 Task: Create List Legal in Board Software Development to Workspace Analytics. Create List HR in Board Creative Project Management to Workspace Analytics. Create List Vacations in Board Employee Talent Acquisition and Retention to Workspace Analytics
Action: Mouse moved to (77, 397)
Screenshot: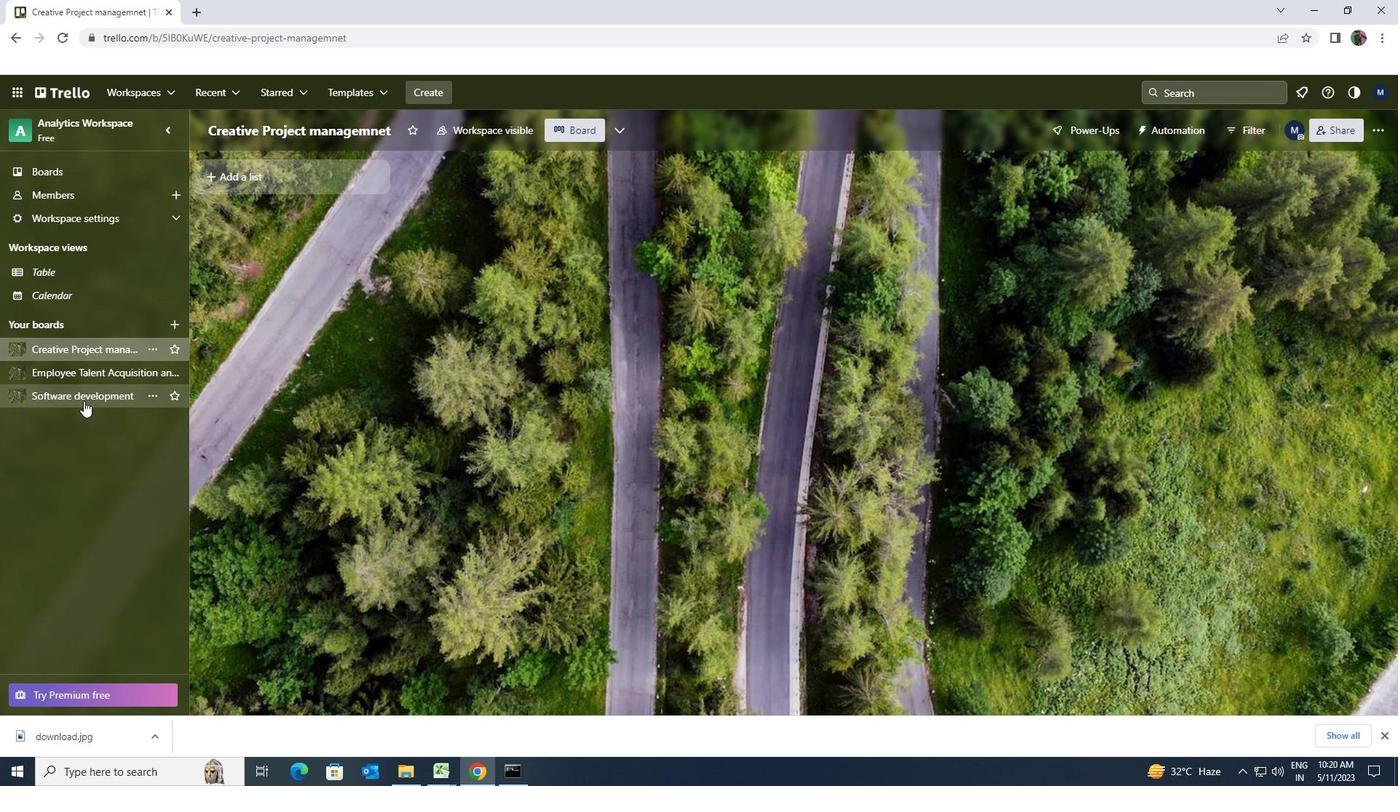 
Action: Mouse pressed left at (77, 397)
Screenshot: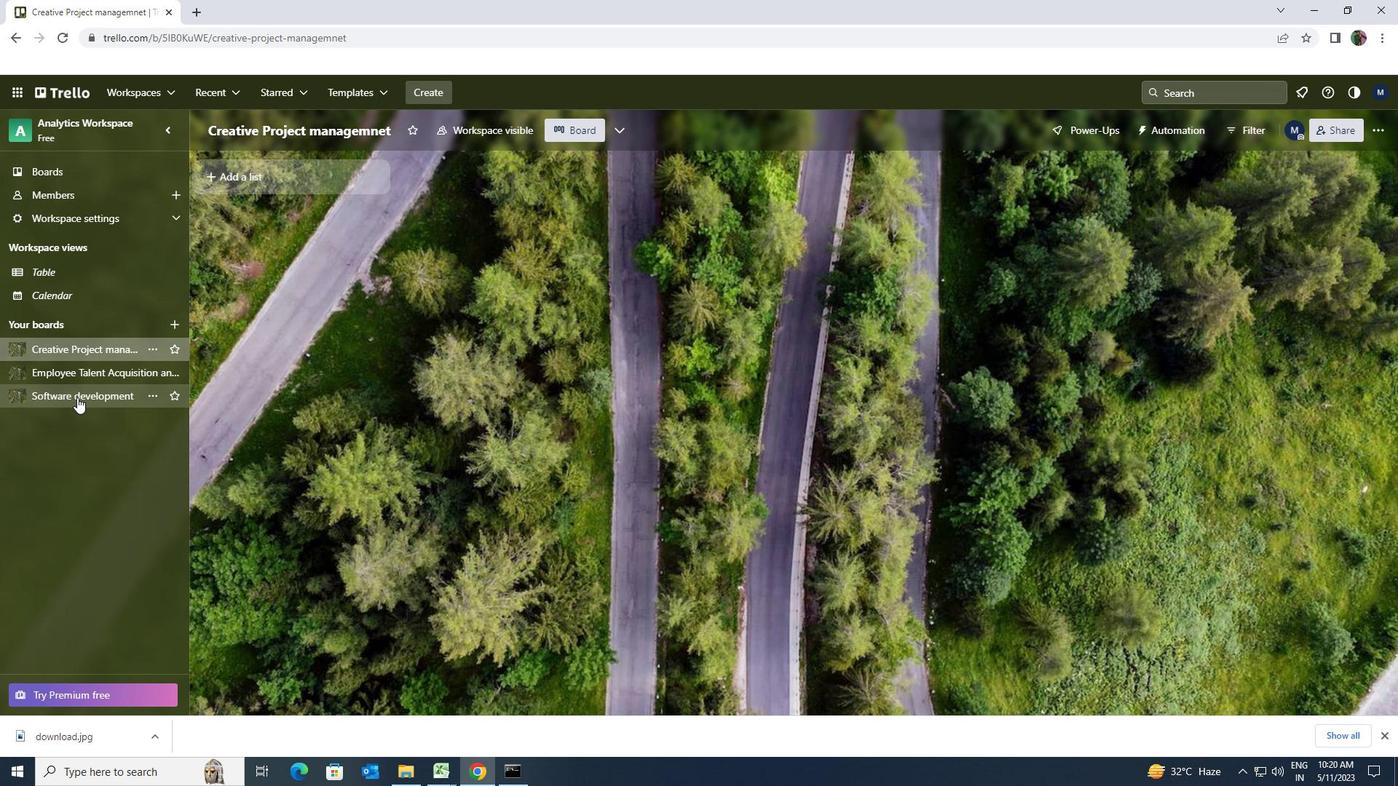 
Action: Mouse moved to (241, 186)
Screenshot: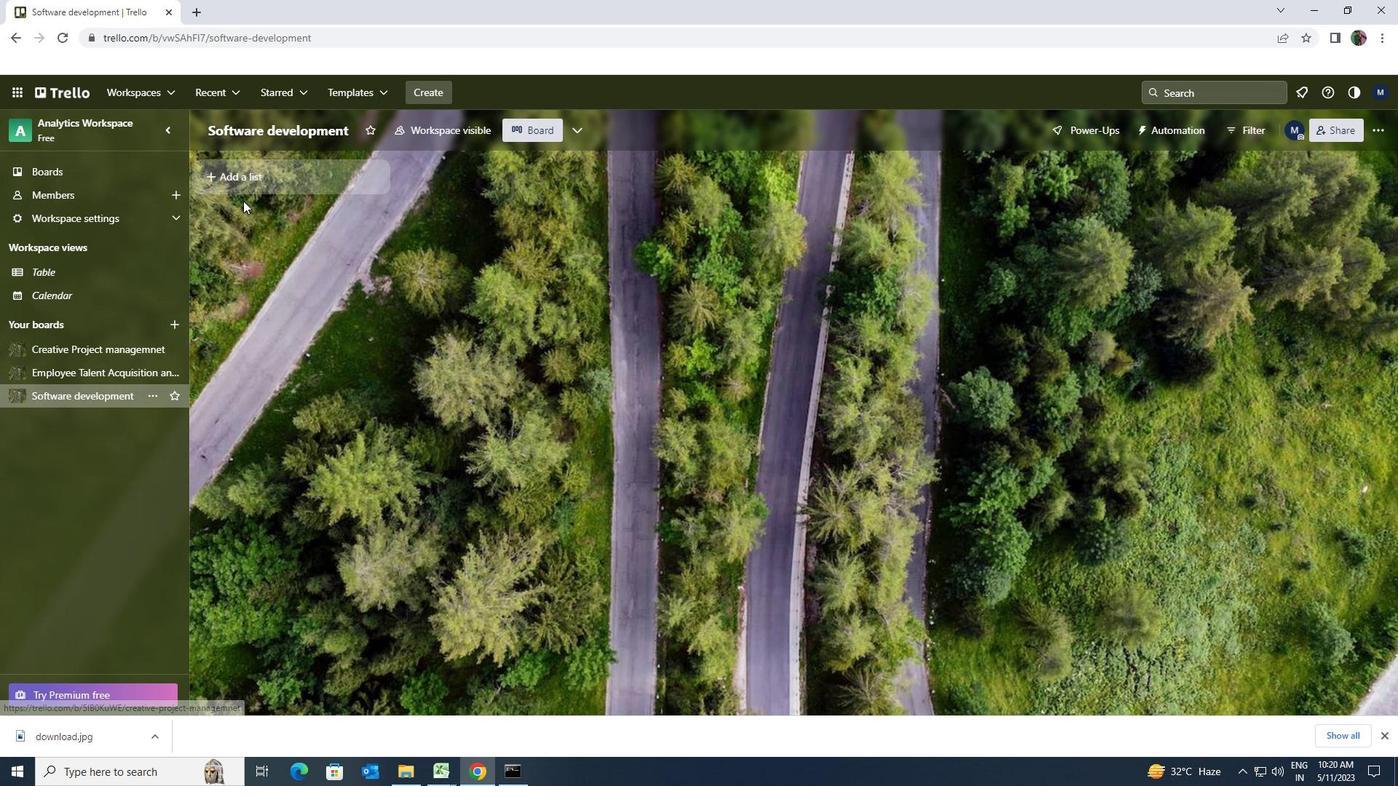 
Action: Mouse pressed left at (241, 186)
Screenshot: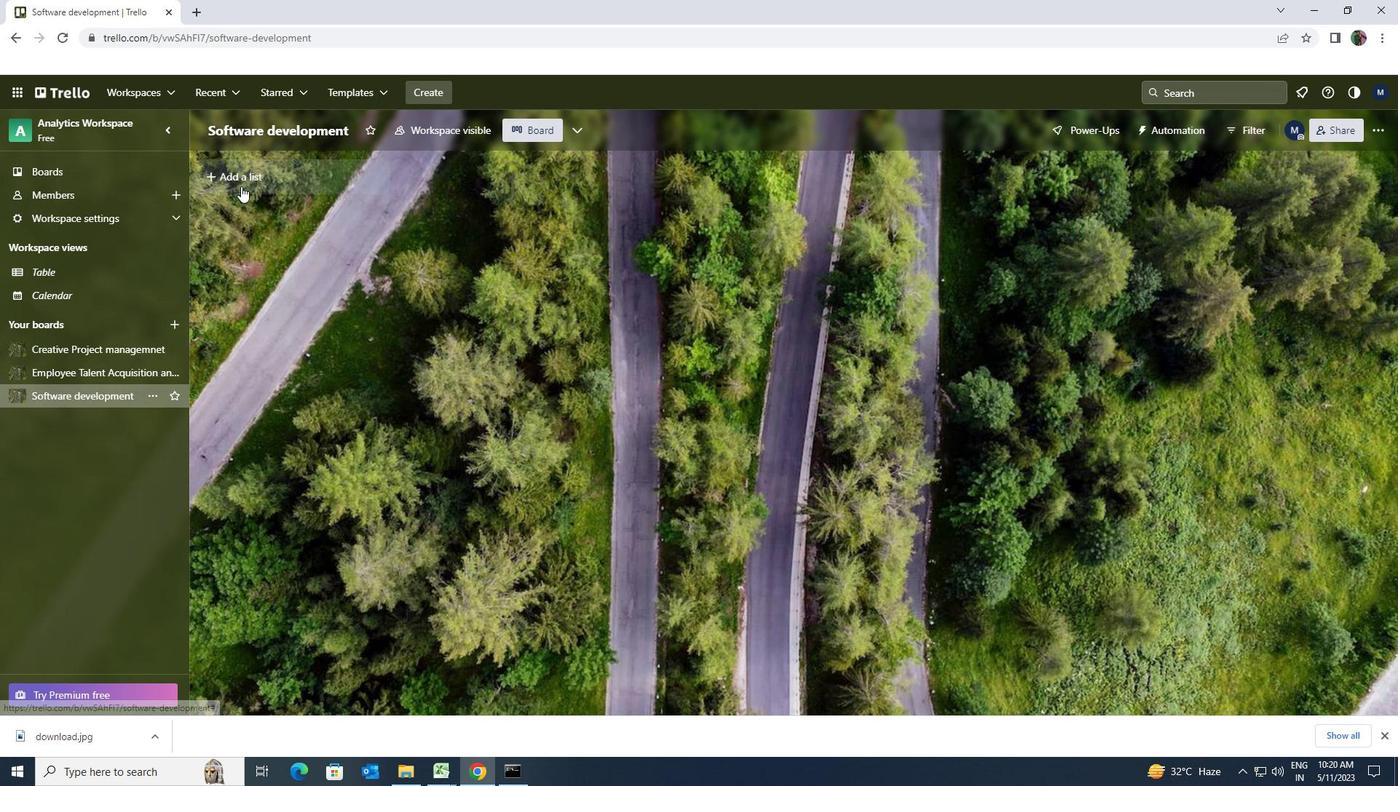 
Action: Key pressed <Key.shift>LEGAL
Screenshot: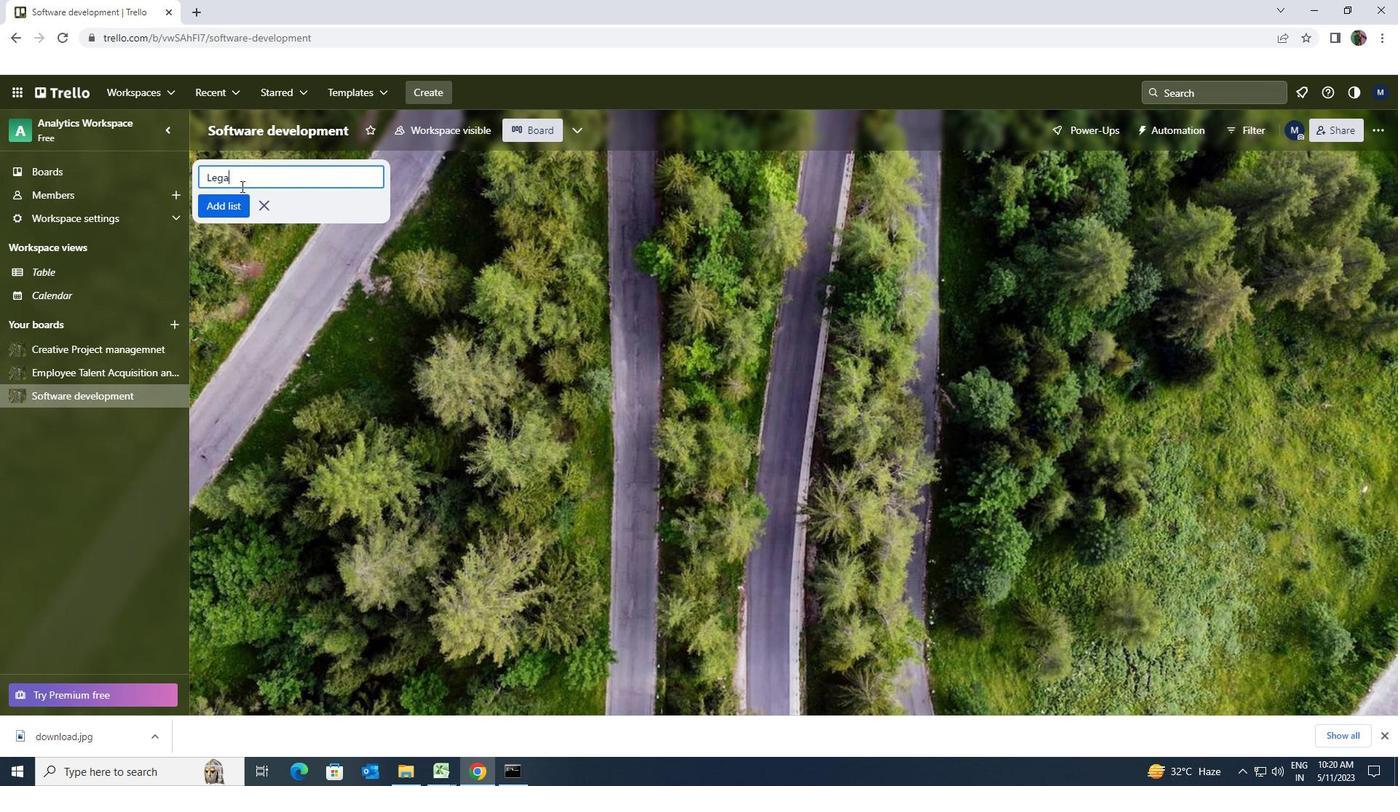 
Action: Mouse moved to (231, 197)
Screenshot: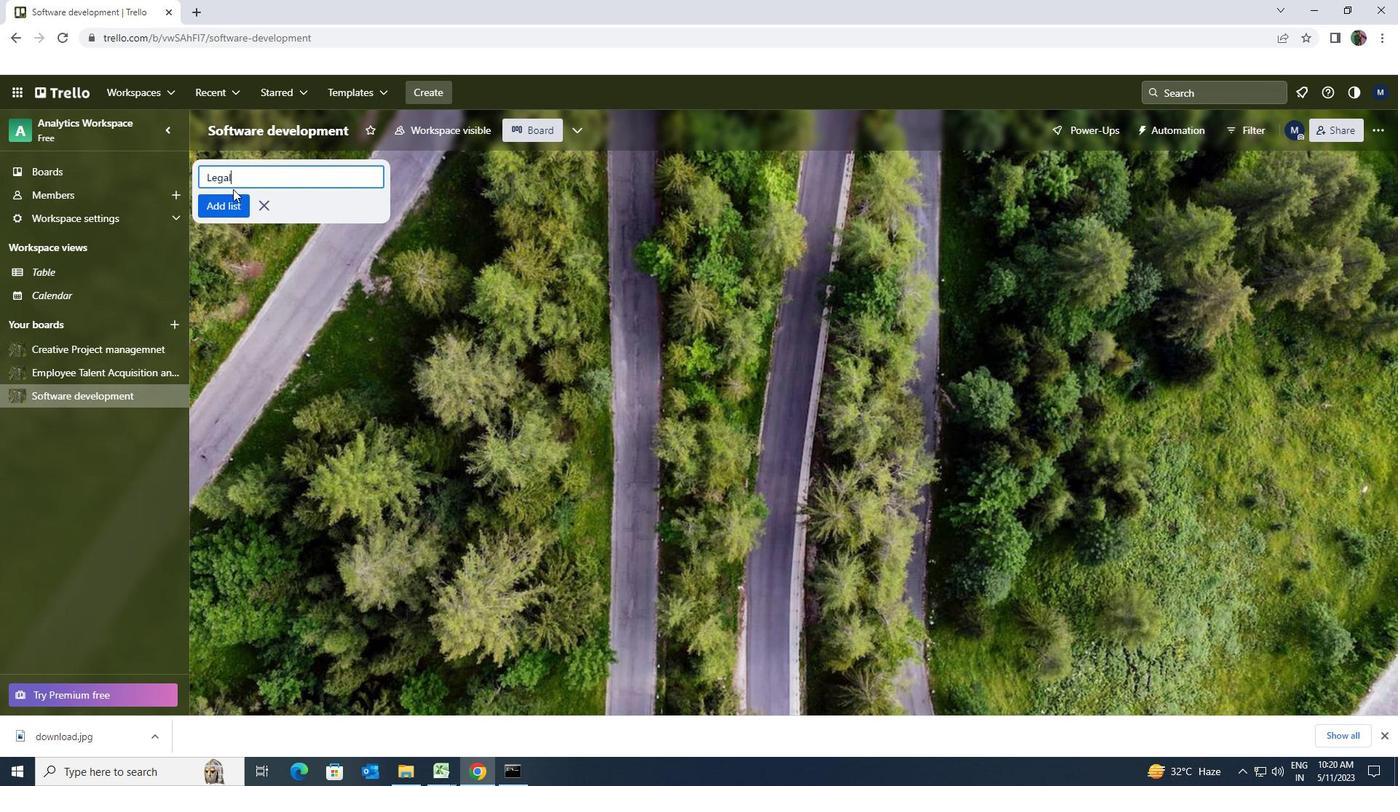 
Action: Mouse pressed left at (231, 197)
Screenshot: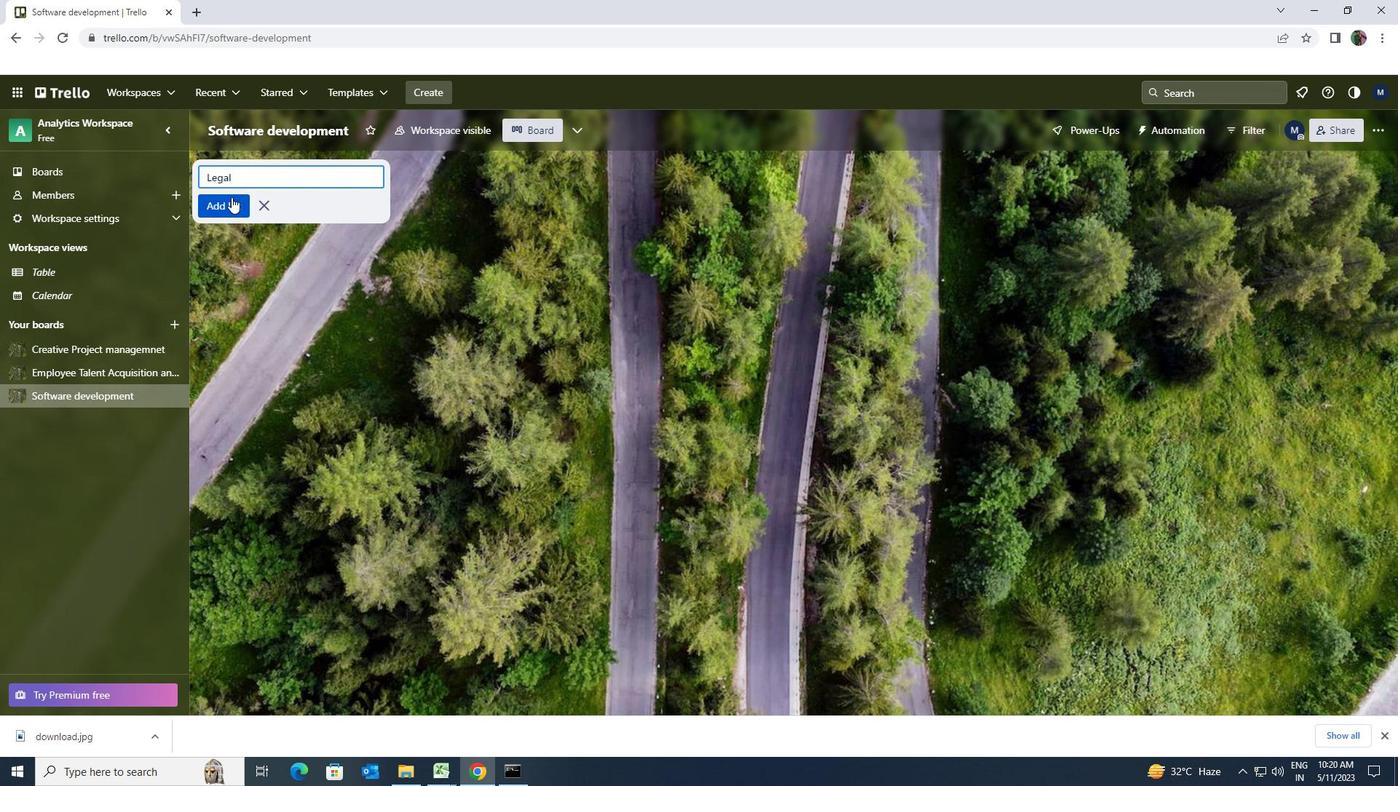 
Action: Mouse moved to (100, 344)
Screenshot: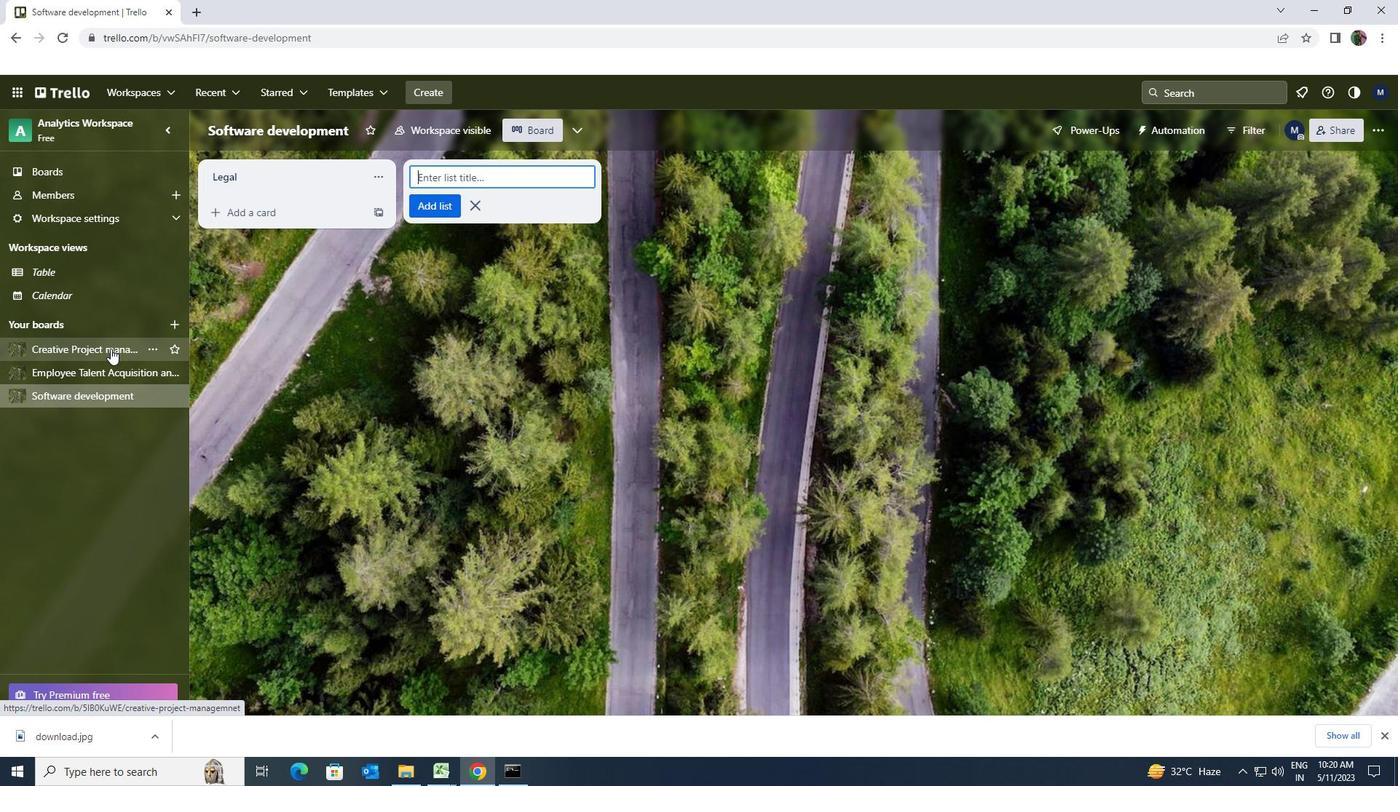 
Action: Mouse pressed left at (100, 344)
Screenshot: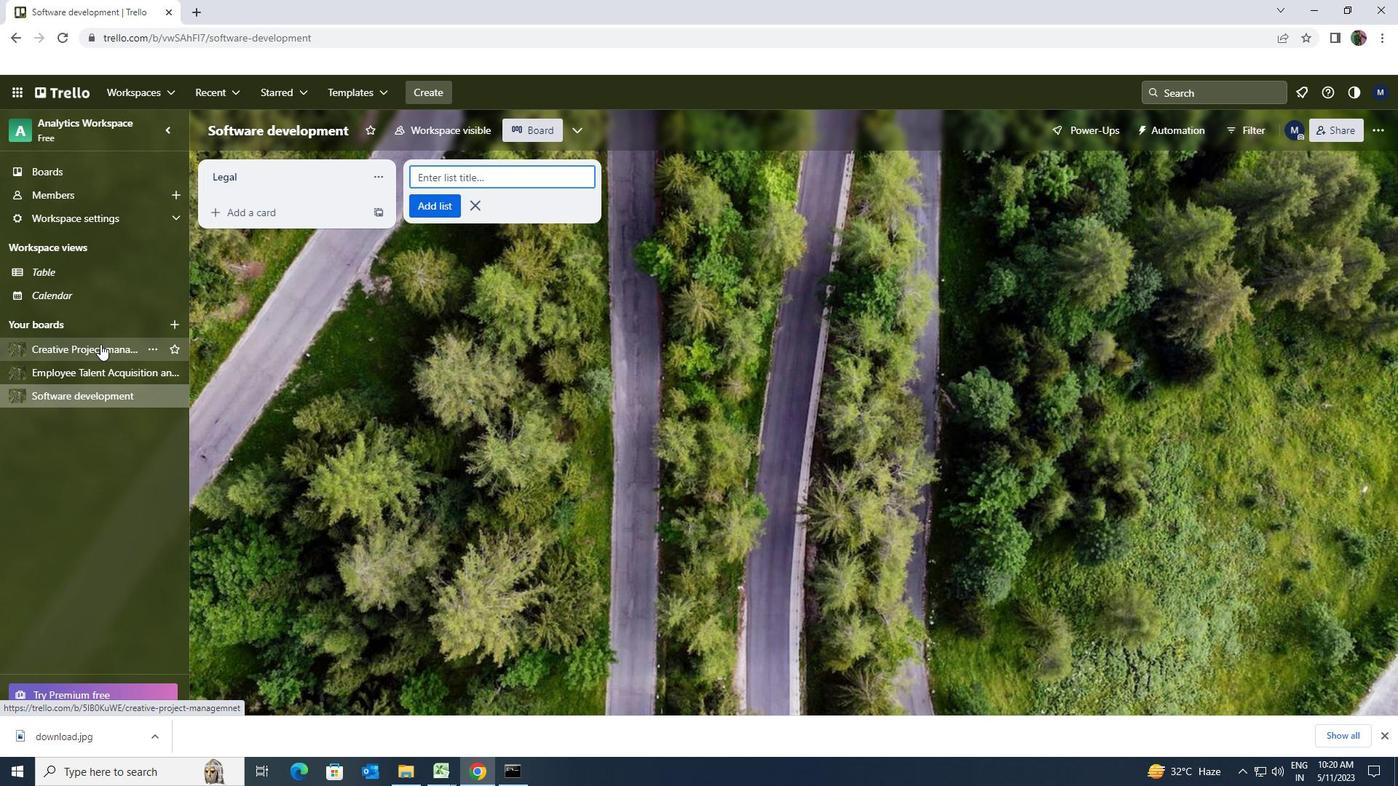 
Action: Mouse moved to (211, 179)
Screenshot: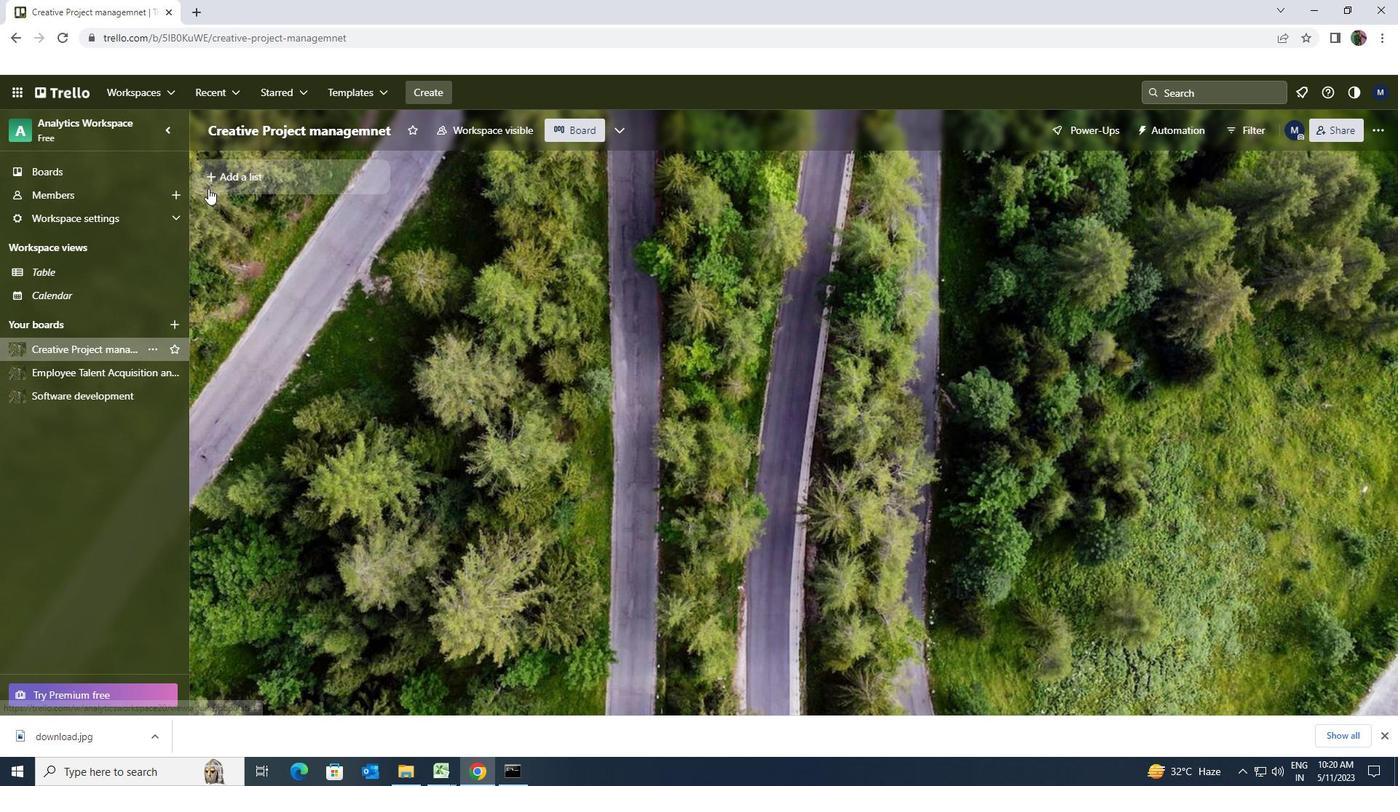 
Action: Mouse pressed left at (211, 179)
Screenshot: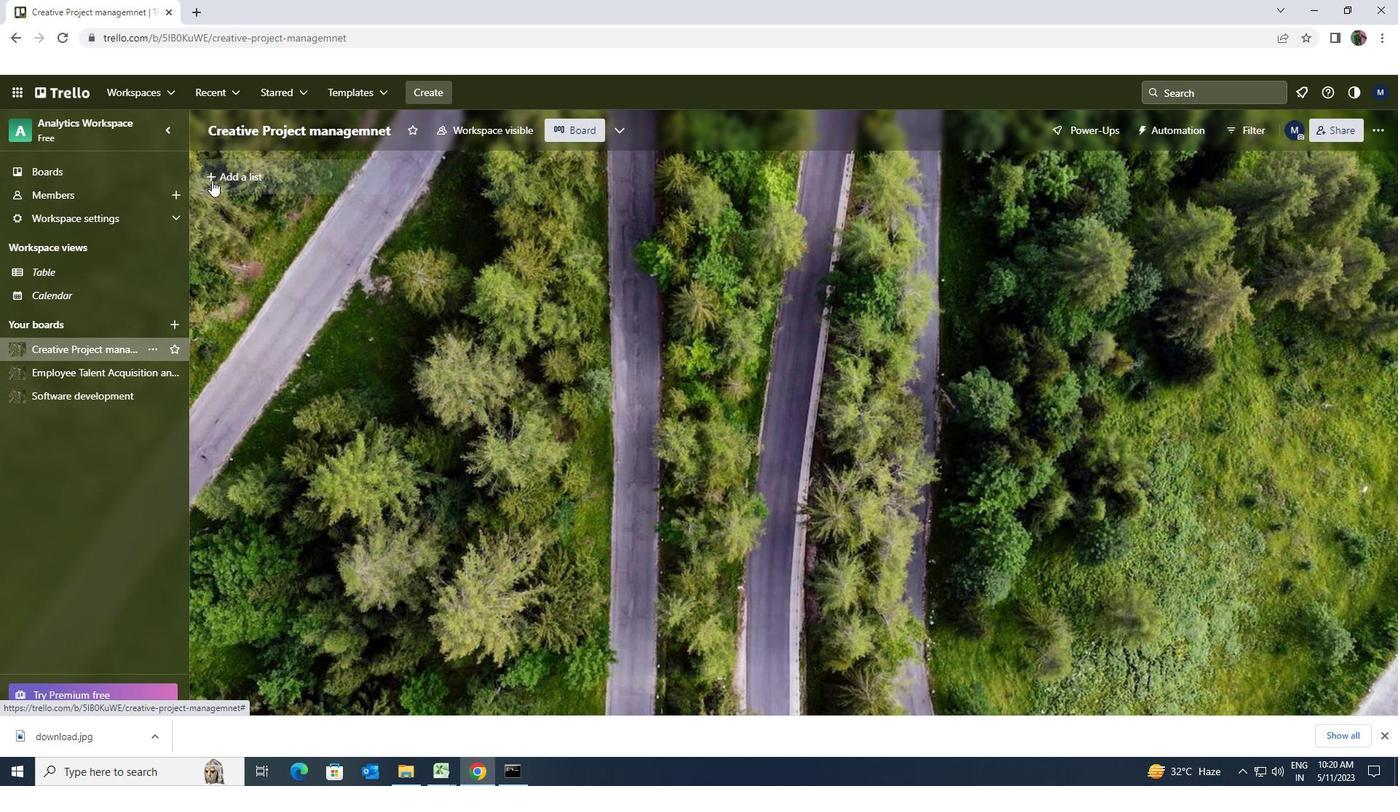 
Action: Mouse moved to (212, 179)
Screenshot: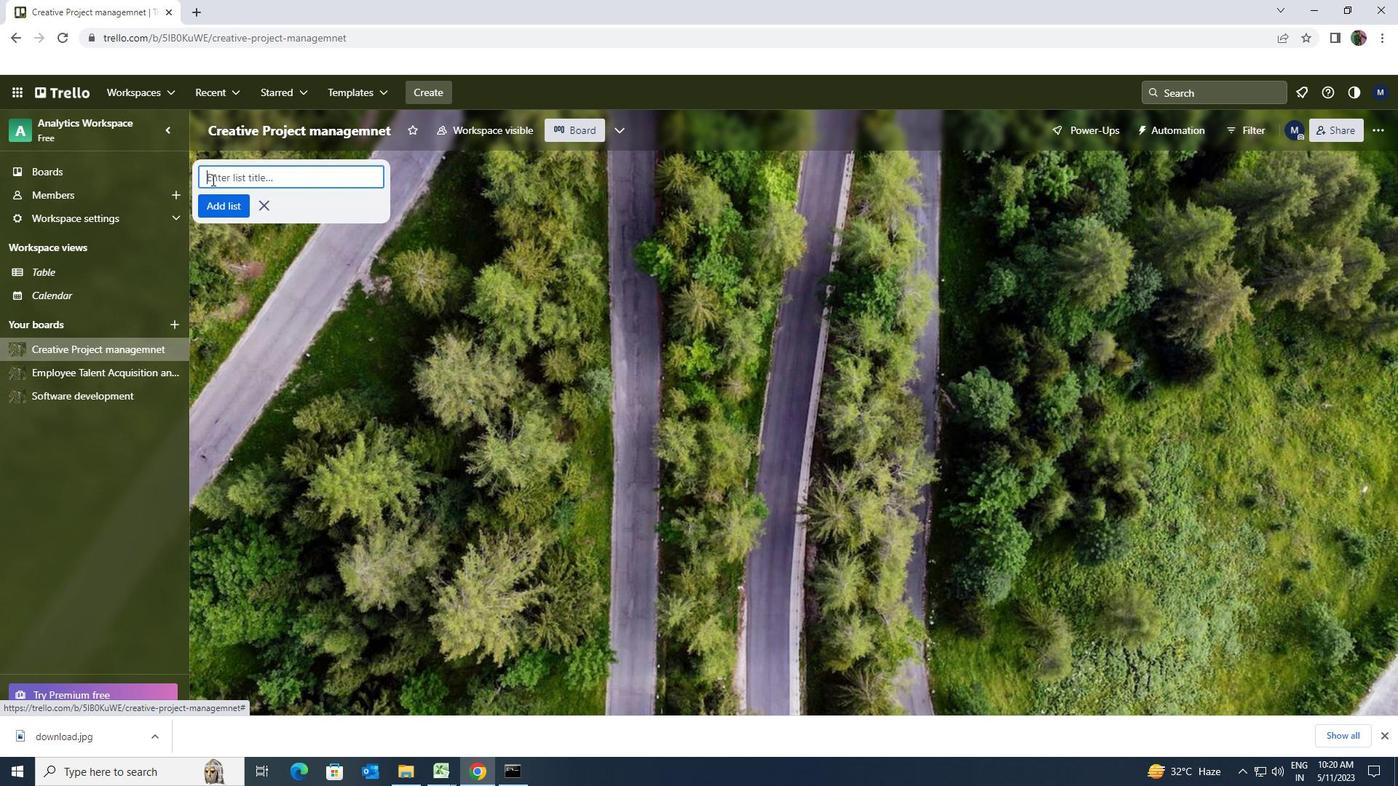
Action: Key pressed <Key.shift>HR
Screenshot: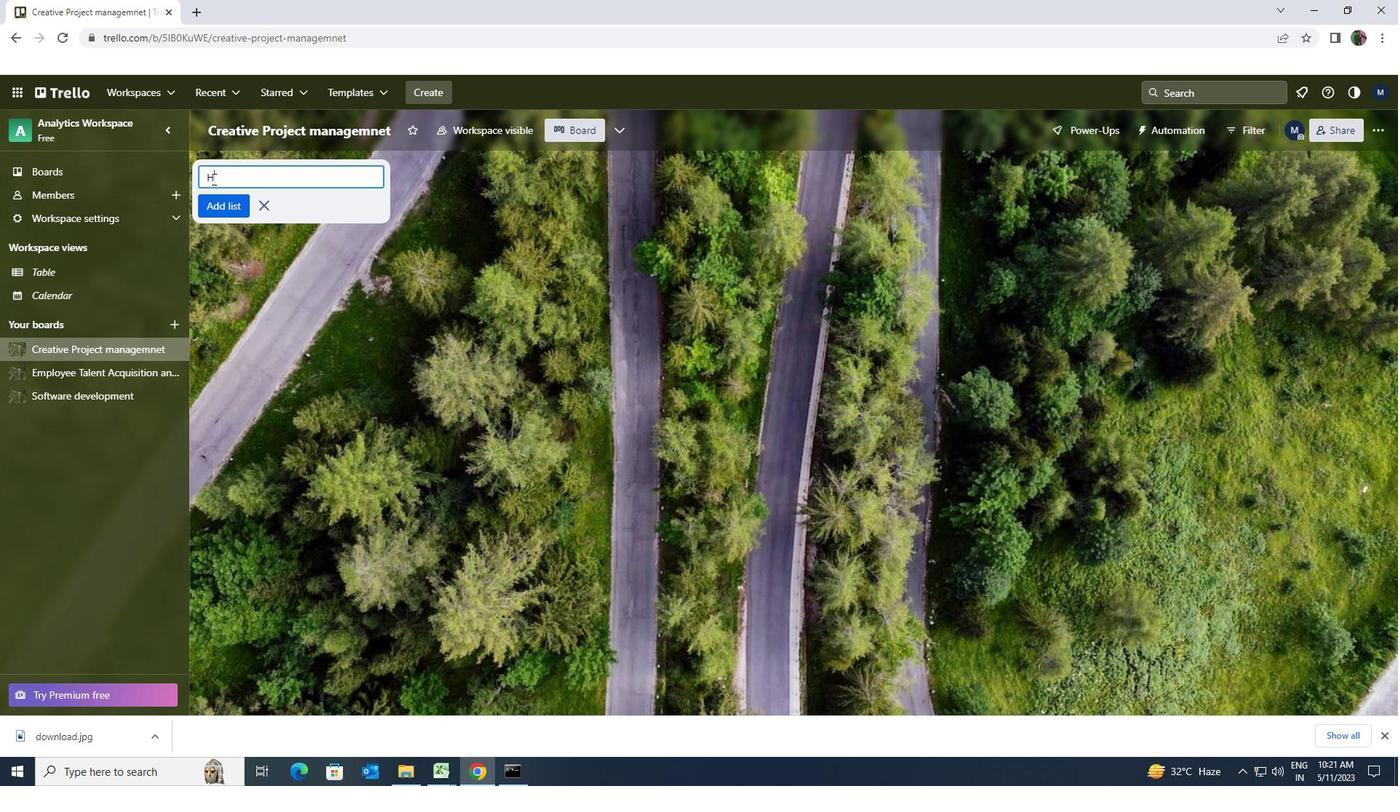 
Action: Mouse moved to (219, 198)
Screenshot: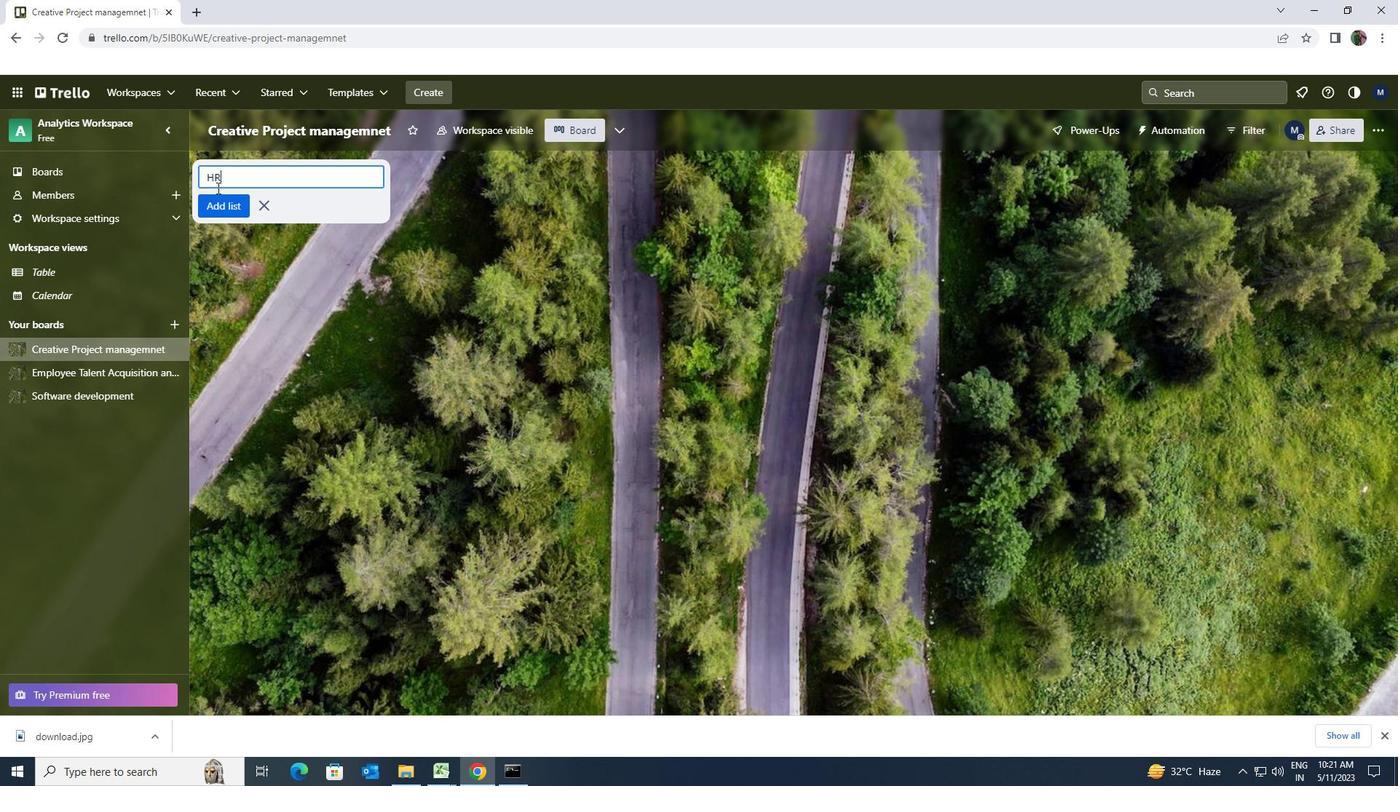 
Action: Mouse pressed left at (219, 198)
Screenshot: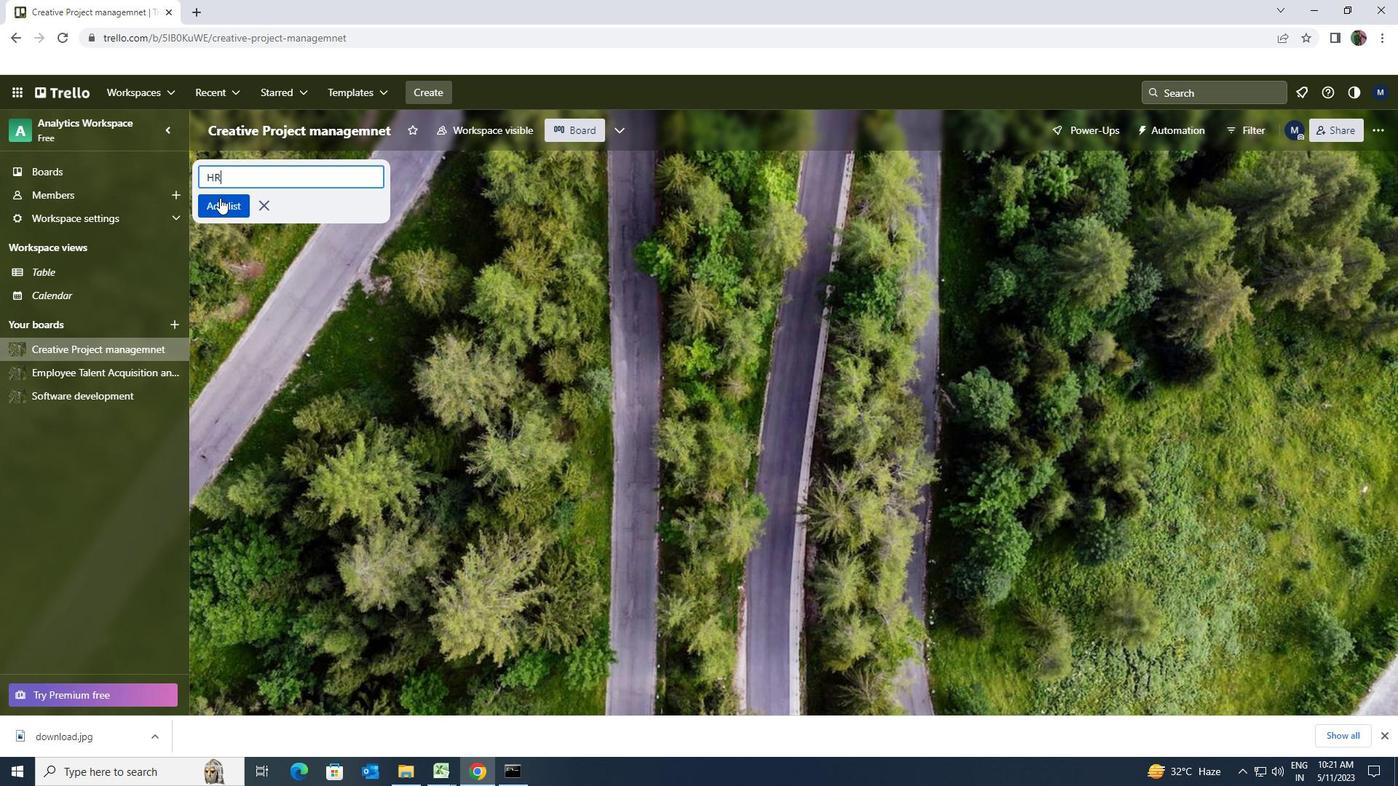 
Action: Mouse moved to (106, 367)
Screenshot: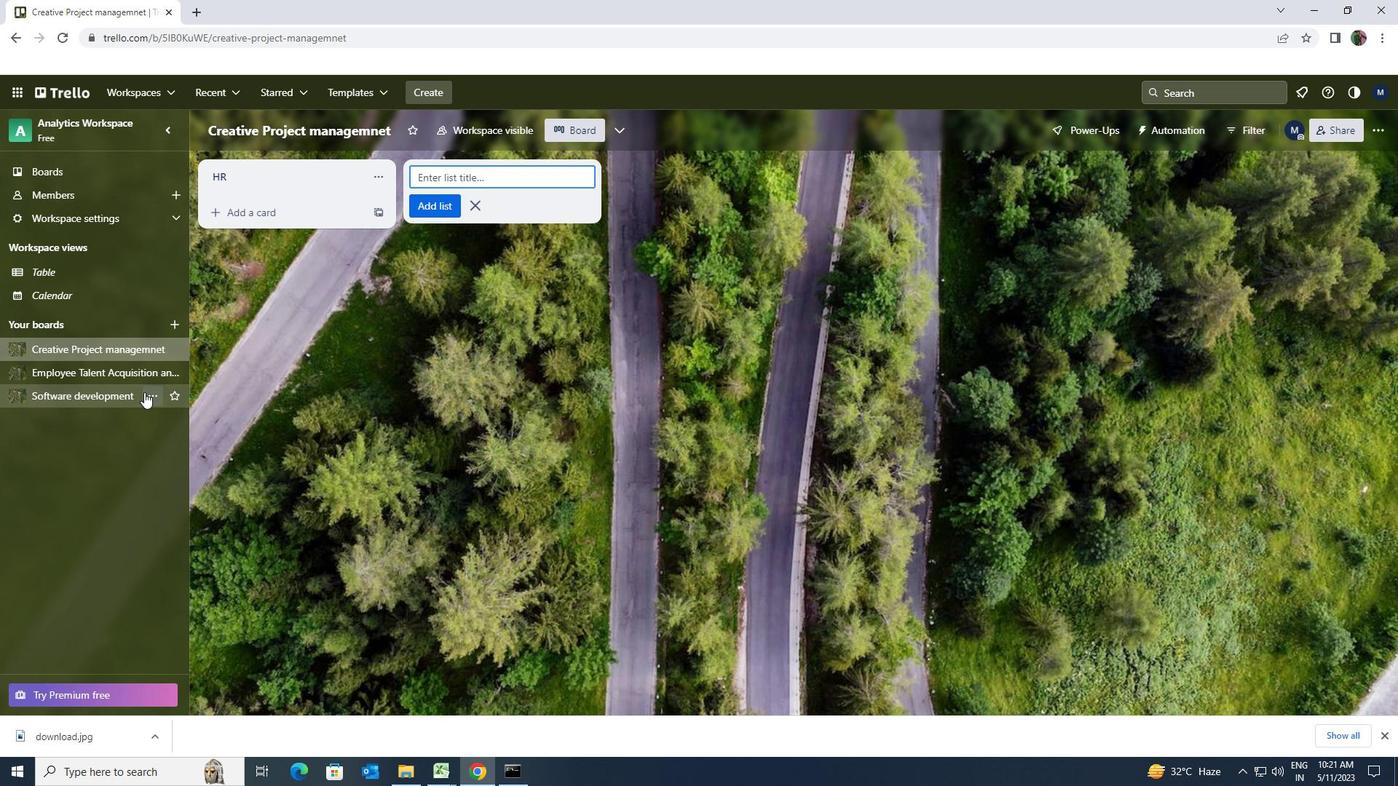 
Action: Mouse pressed left at (106, 367)
Screenshot: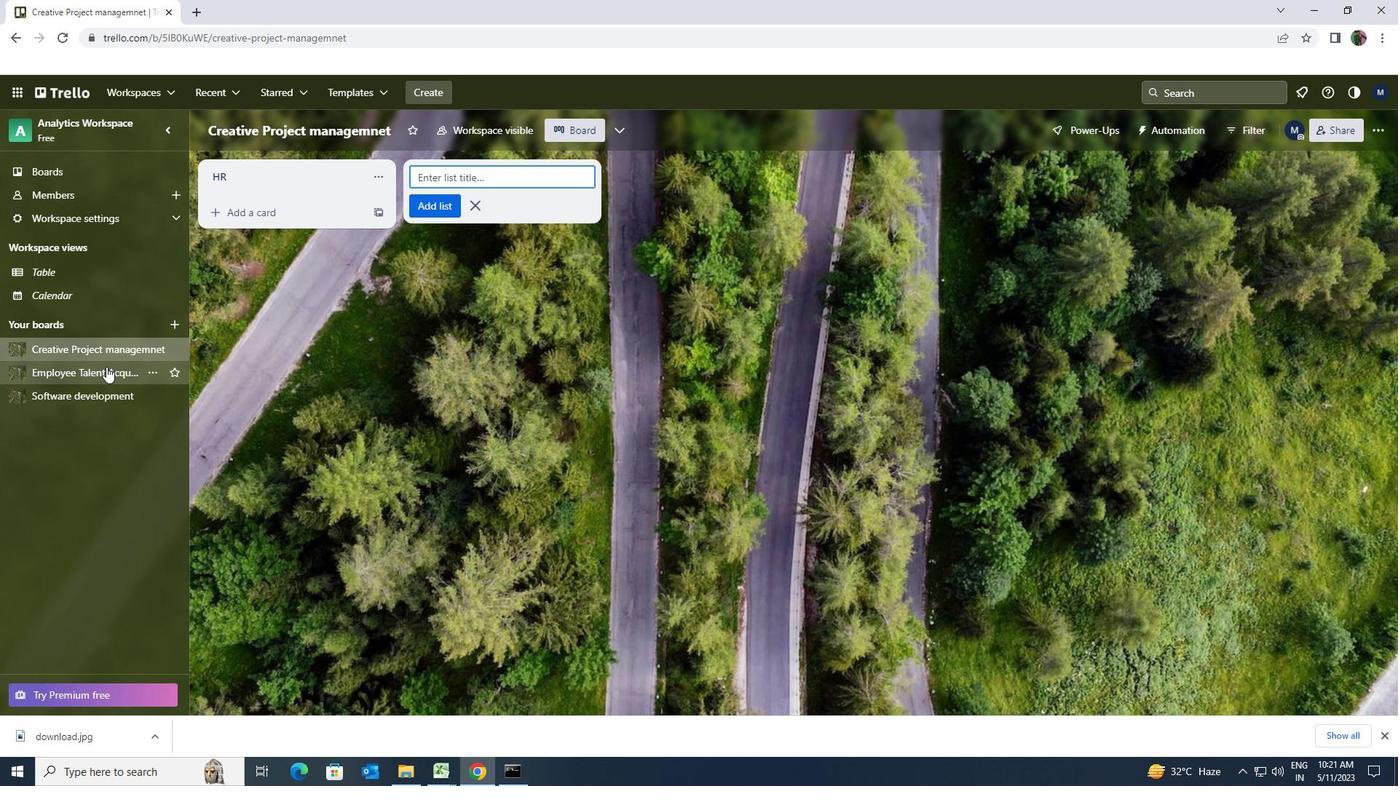 
Action: Mouse moved to (251, 186)
Screenshot: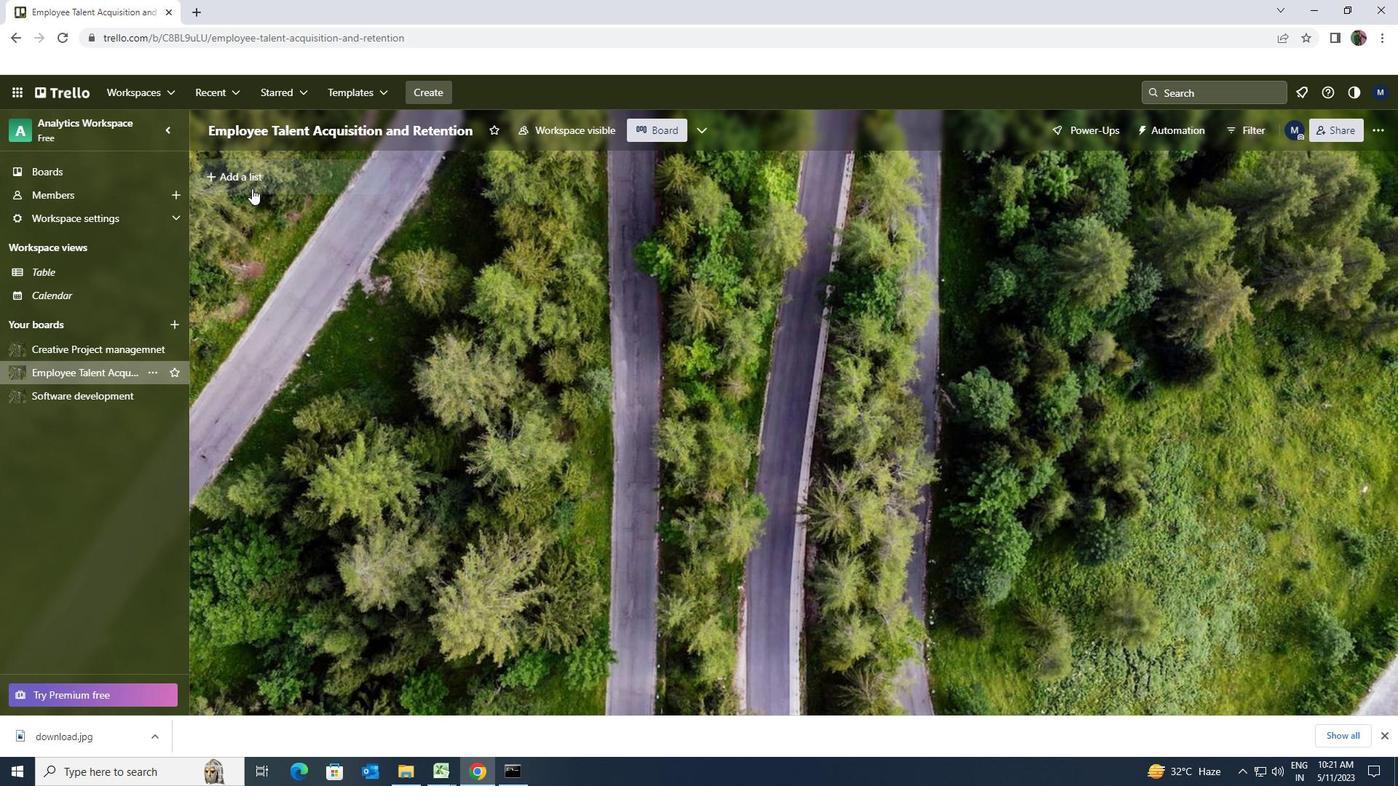 
Action: Mouse pressed left at (251, 186)
Screenshot: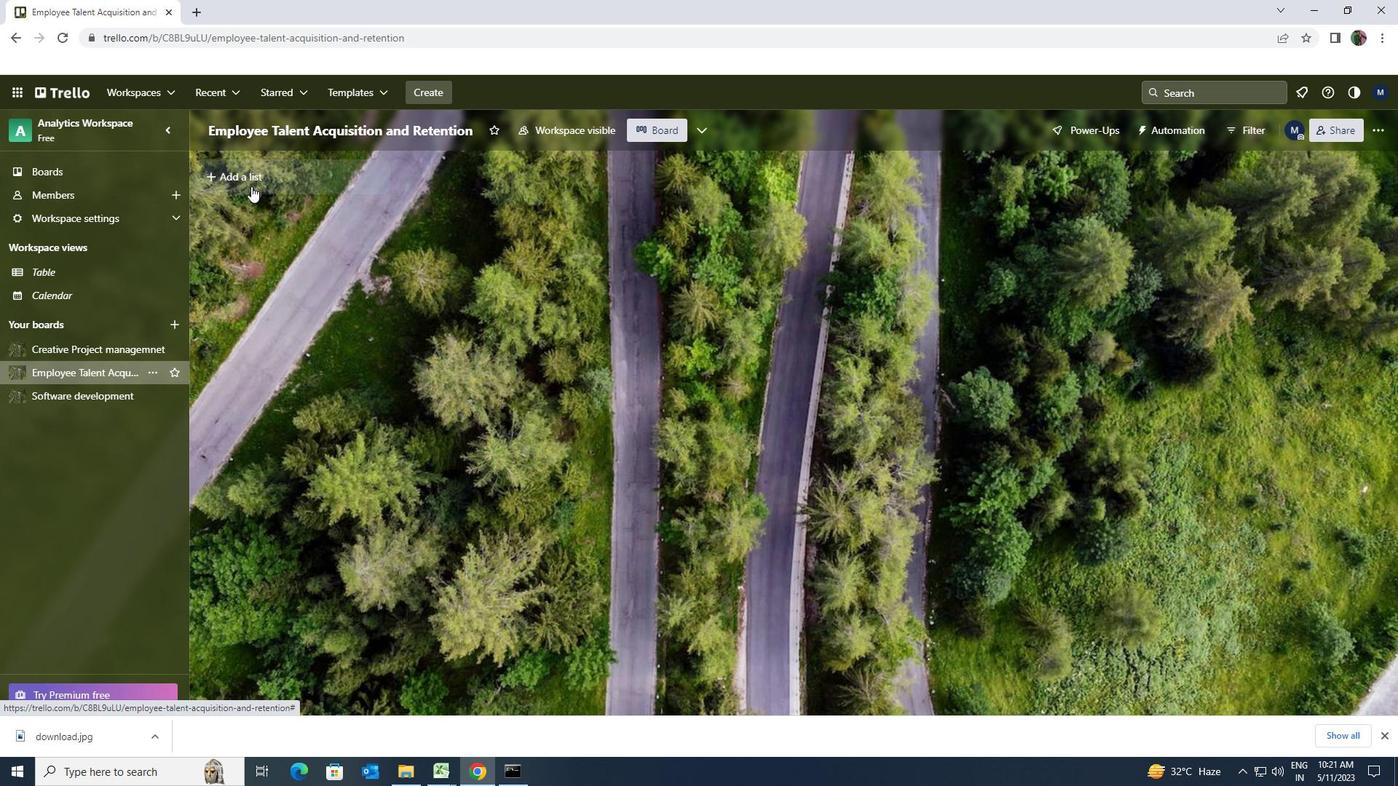 
Action: Key pressed <Key.shift><Key.shift><Key.shift>VACATIONS
Screenshot: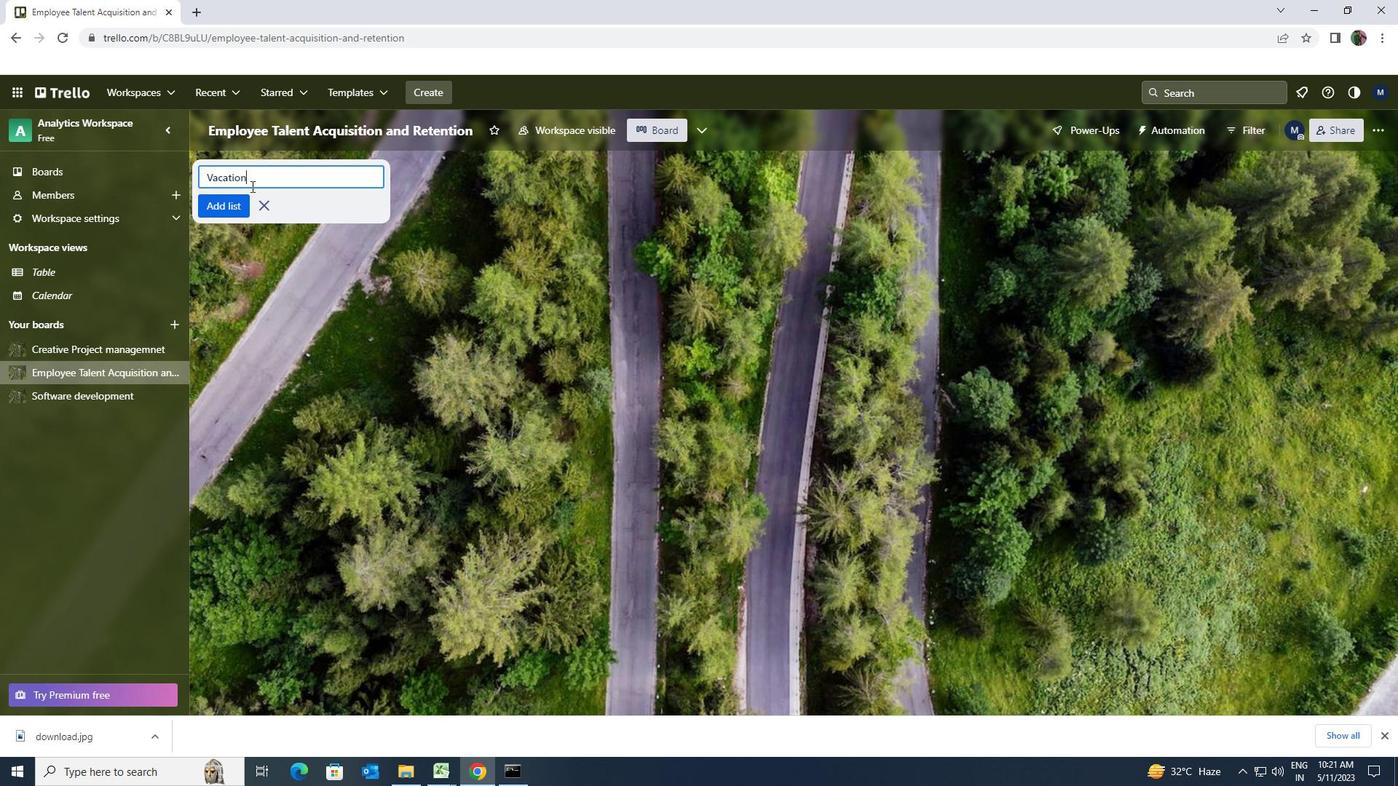 
Action: Mouse moved to (239, 200)
Screenshot: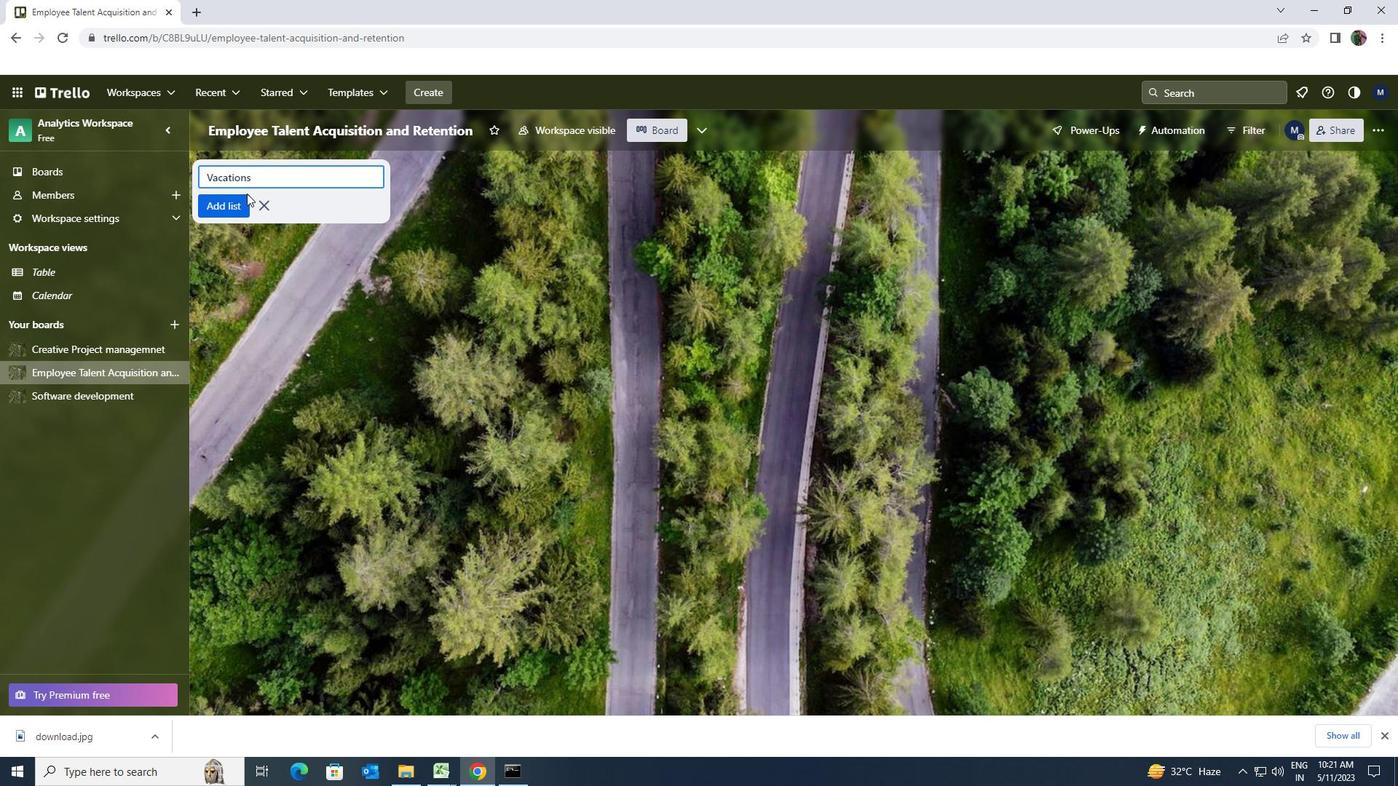 
Action: Mouse pressed left at (239, 200)
Screenshot: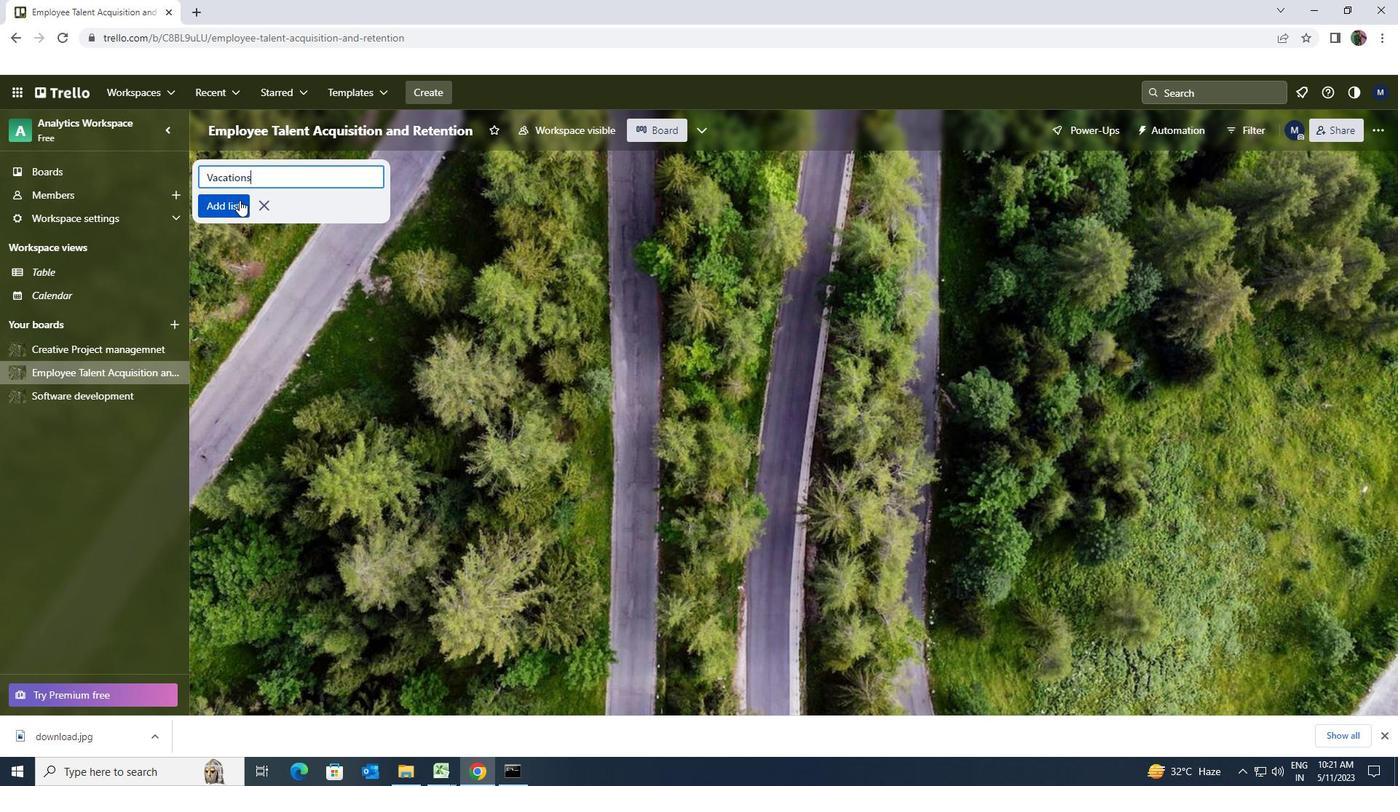 
